 Task: Add Fody Maple BBQ Sauce to the cart.
Action: Mouse moved to (226, 111)
Screenshot: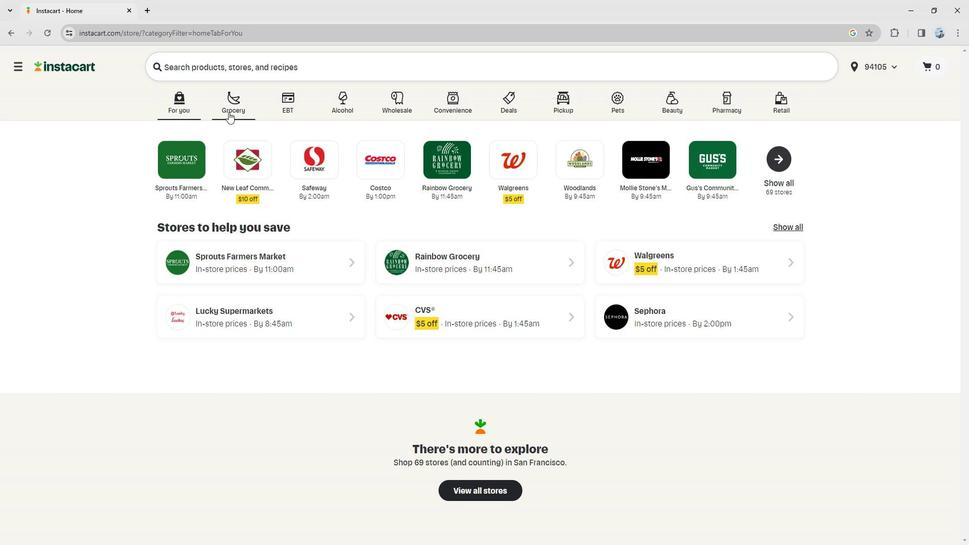 
Action: Mouse pressed left at (226, 111)
Screenshot: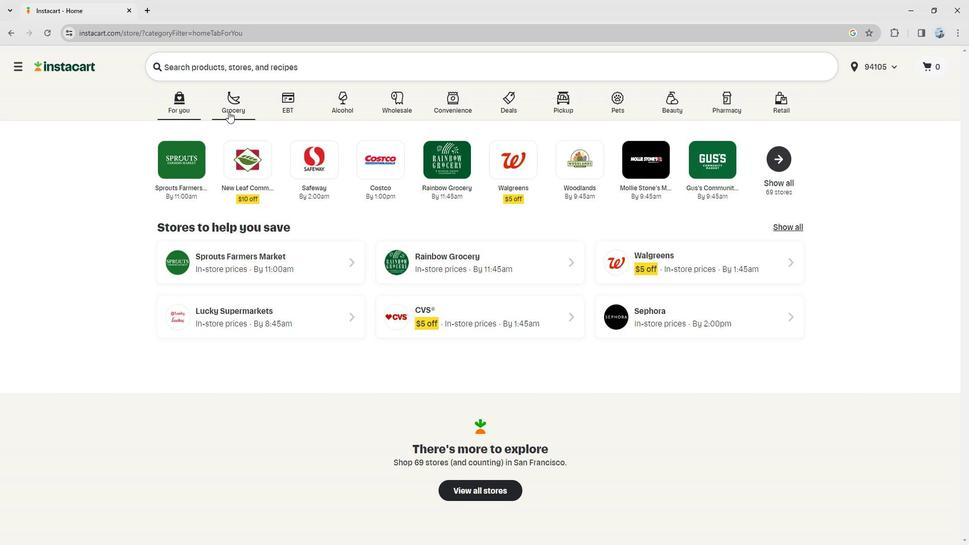 
Action: Mouse moved to (774, 163)
Screenshot: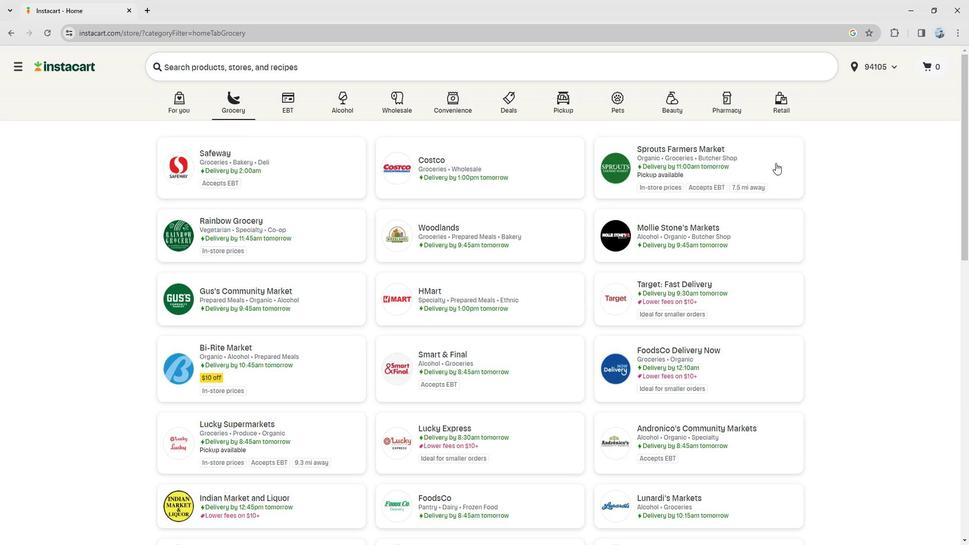 
Action: Mouse pressed left at (774, 163)
Screenshot: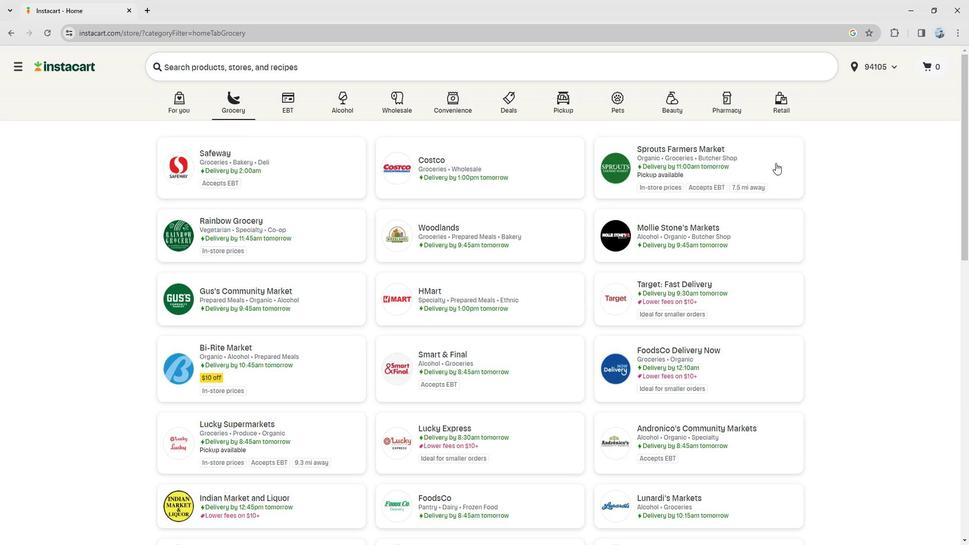 
Action: Mouse moved to (36, 317)
Screenshot: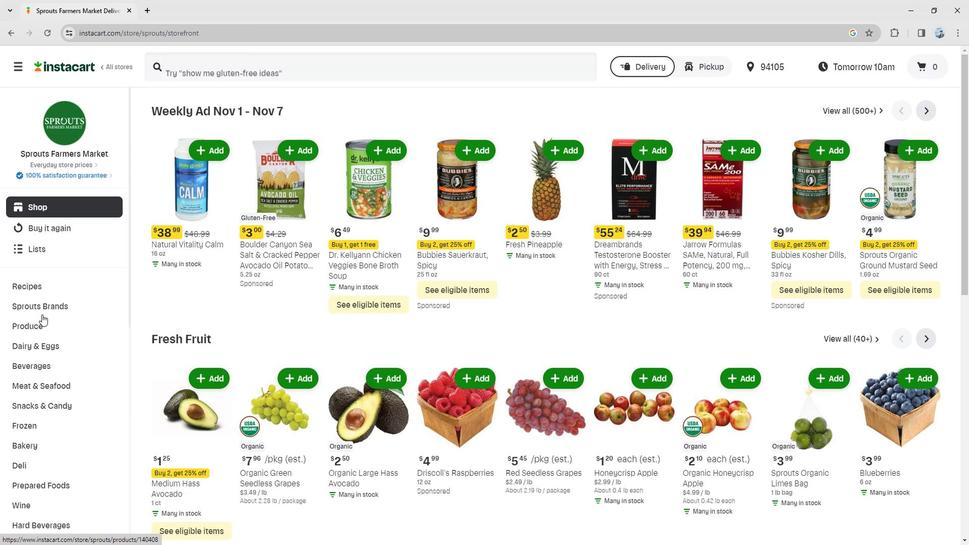 
Action: Mouse scrolled (36, 316) with delta (0, 0)
Screenshot: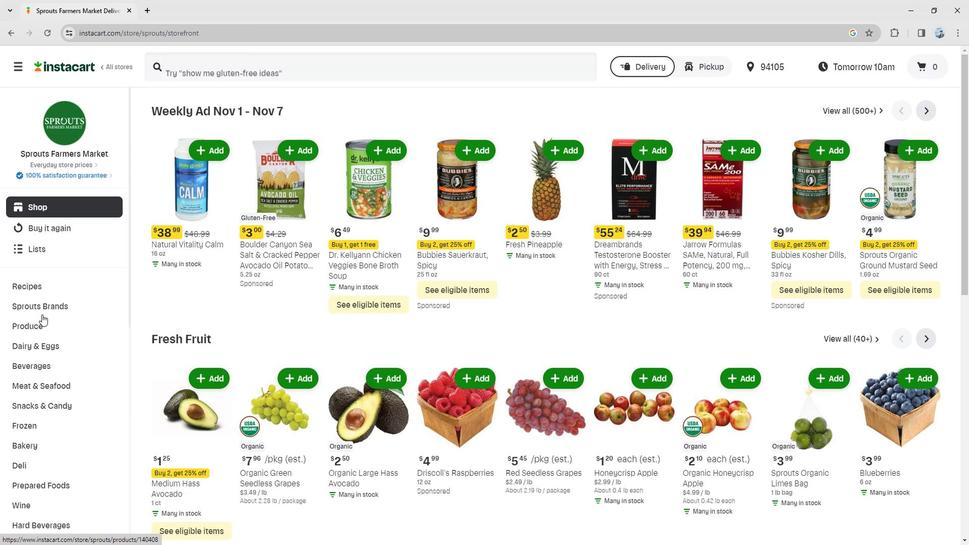 
Action: Mouse moved to (31, 320)
Screenshot: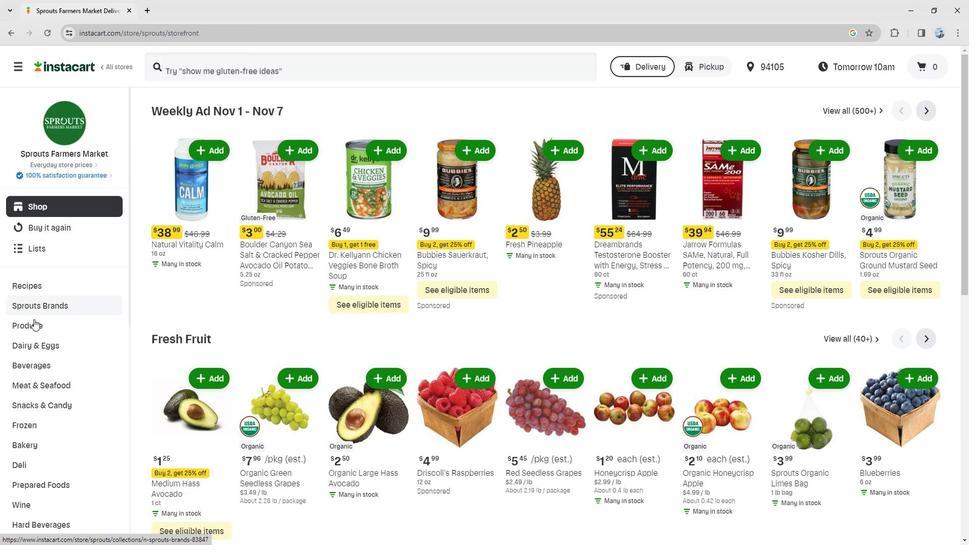 
Action: Mouse scrolled (31, 320) with delta (0, 0)
Screenshot: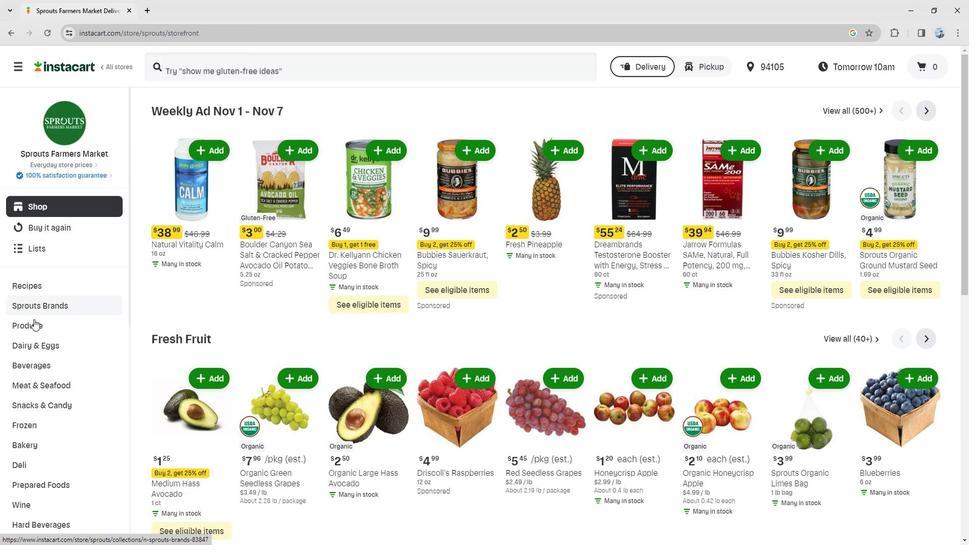 
Action: Mouse scrolled (31, 320) with delta (0, 0)
Screenshot: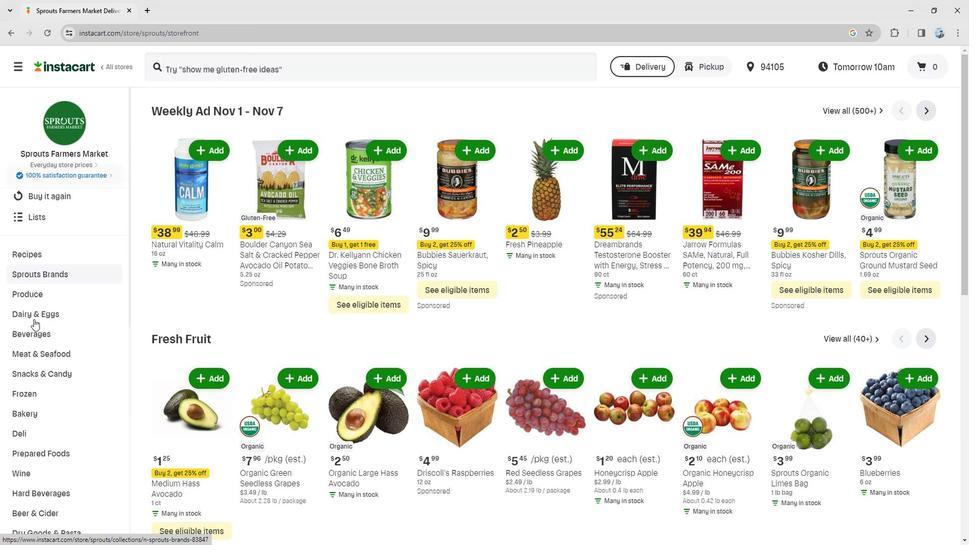 
Action: Mouse scrolled (31, 320) with delta (0, 0)
Screenshot: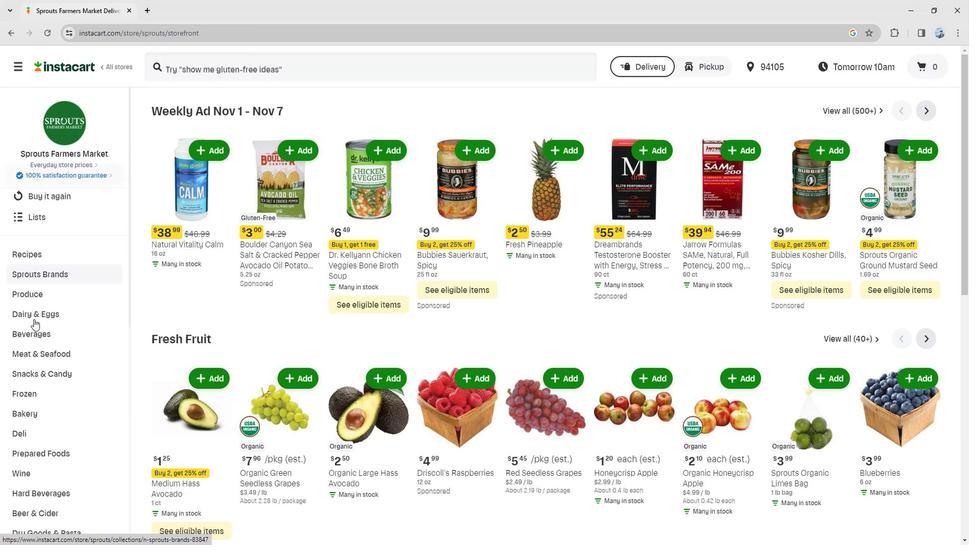 
Action: Mouse scrolled (31, 320) with delta (0, 0)
Screenshot: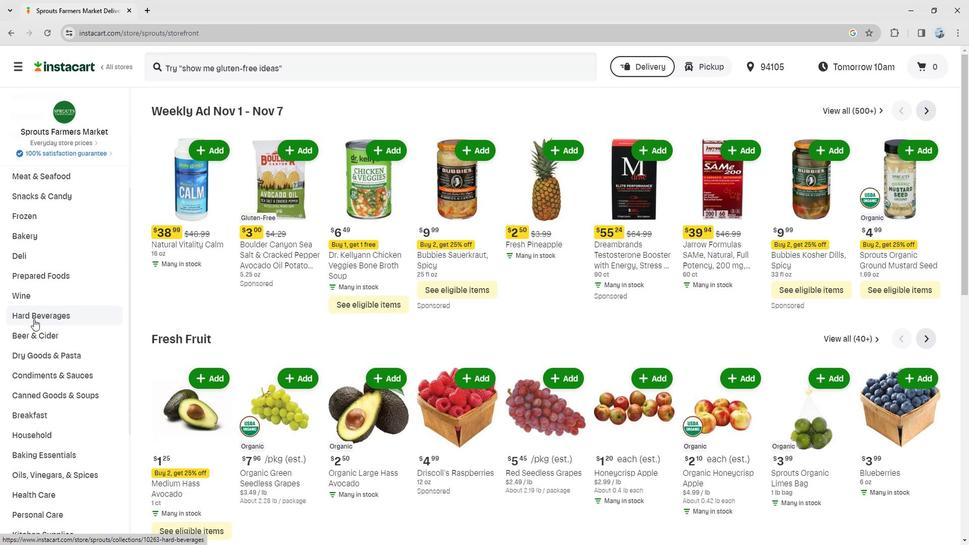 
Action: Mouse moved to (34, 374)
Screenshot: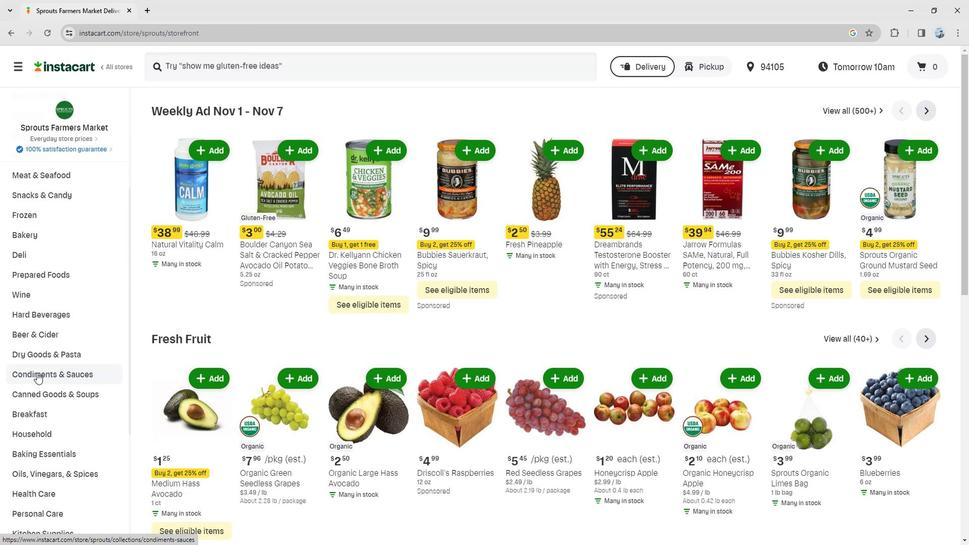 
Action: Mouse pressed left at (34, 374)
Screenshot: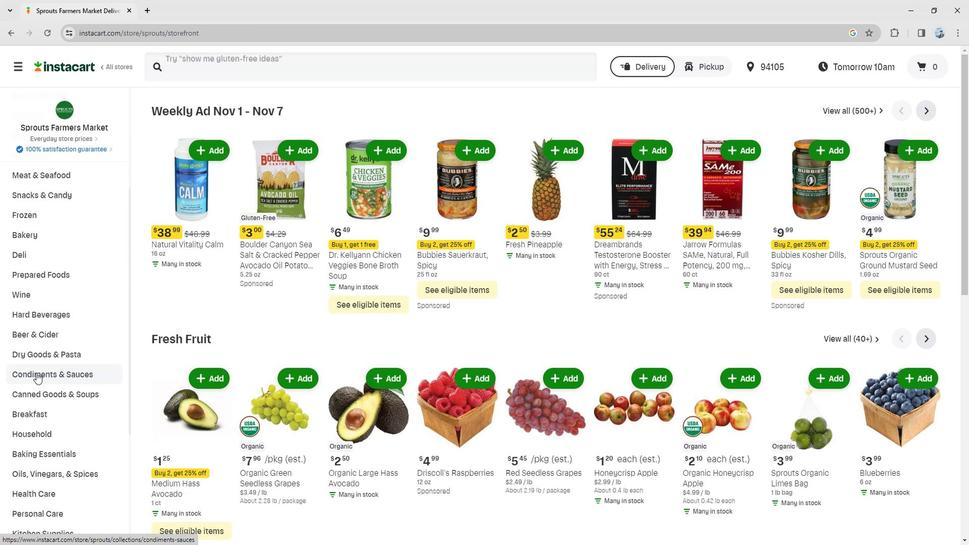 
Action: Mouse scrolled (34, 373) with delta (0, 0)
Screenshot: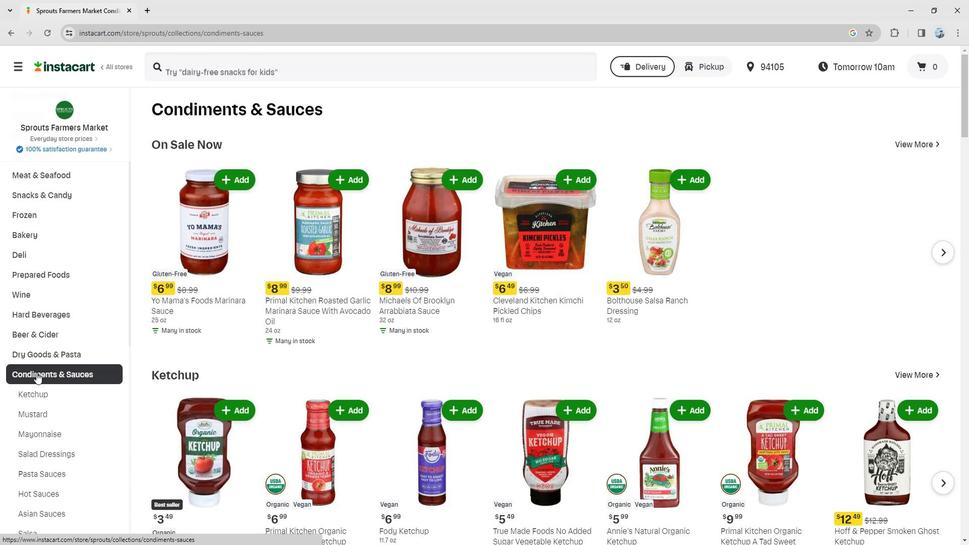 
Action: Mouse scrolled (34, 373) with delta (0, 0)
Screenshot: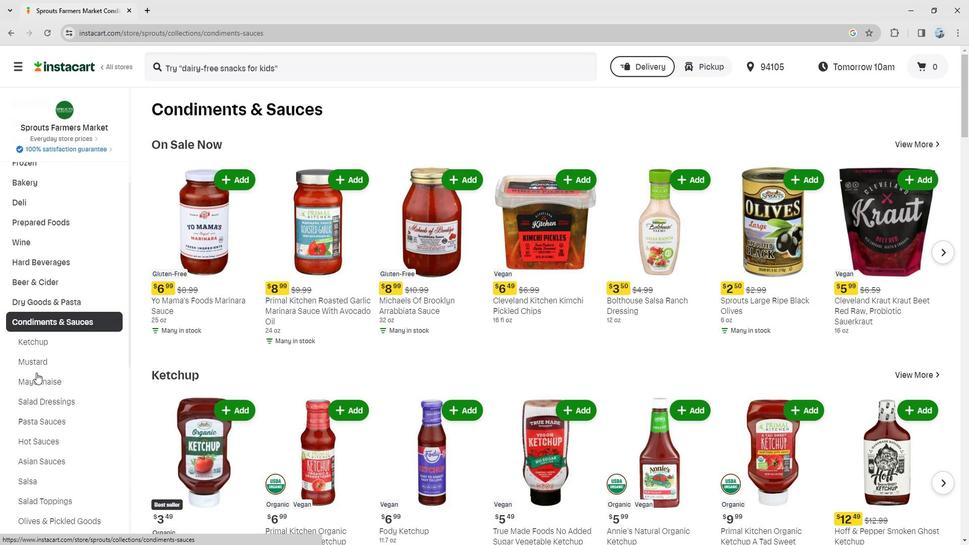 
Action: Mouse scrolled (34, 373) with delta (0, 0)
Screenshot: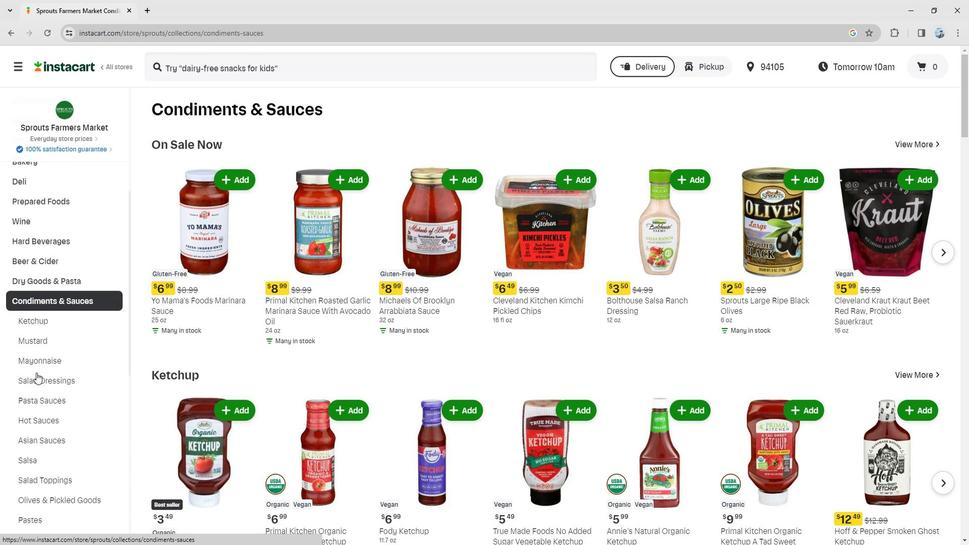 
Action: Mouse scrolled (34, 373) with delta (0, 0)
Screenshot: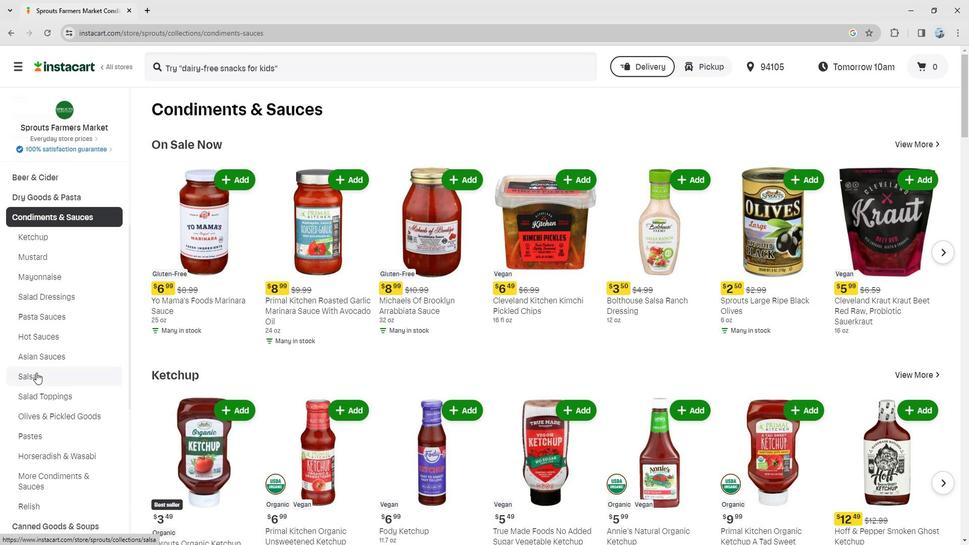 
Action: Mouse moved to (45, 428)
Screenshot: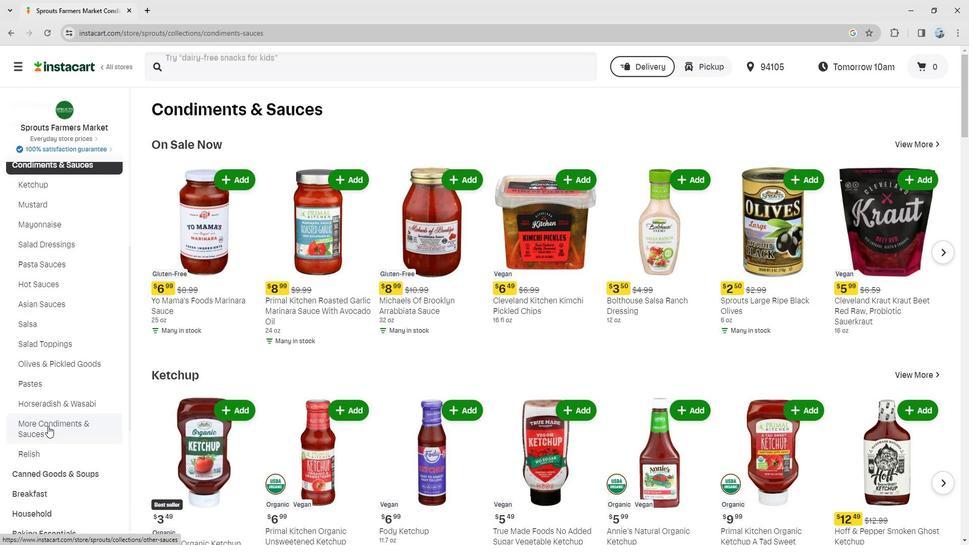 
Action: Mouse pressed left at (45, 428)
Screenshot: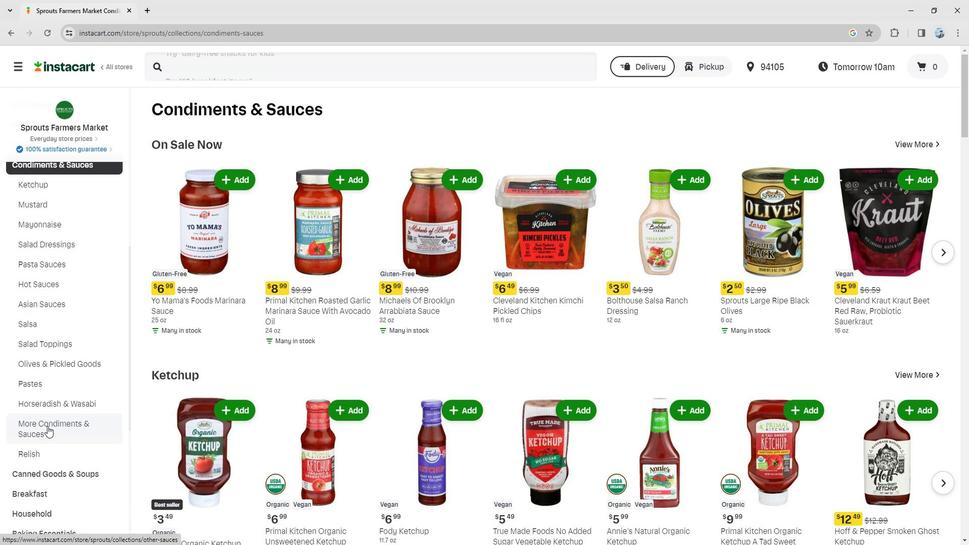 
Action: Mouse moved to (209, 71)
Screenshot: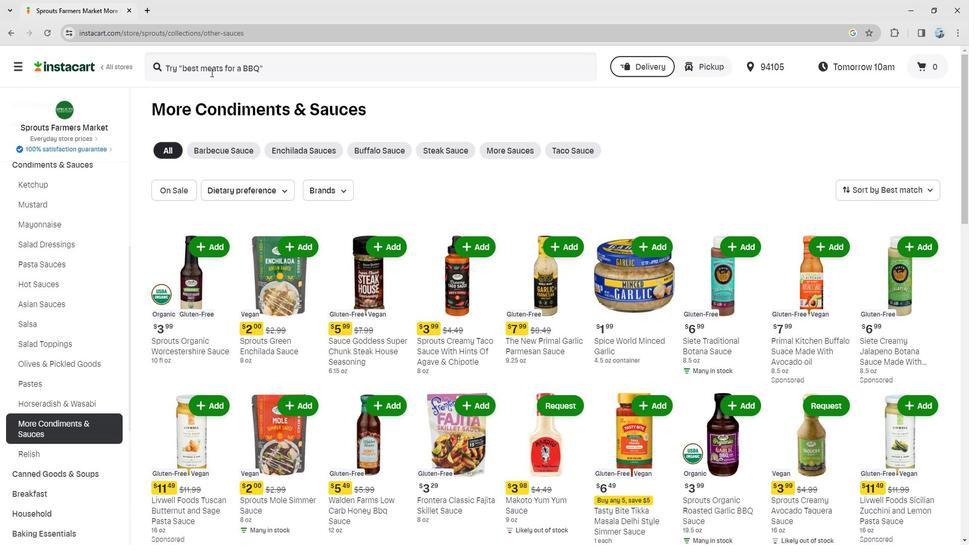 
Action: Mouse pressed left at (209, 71)
Screenshot: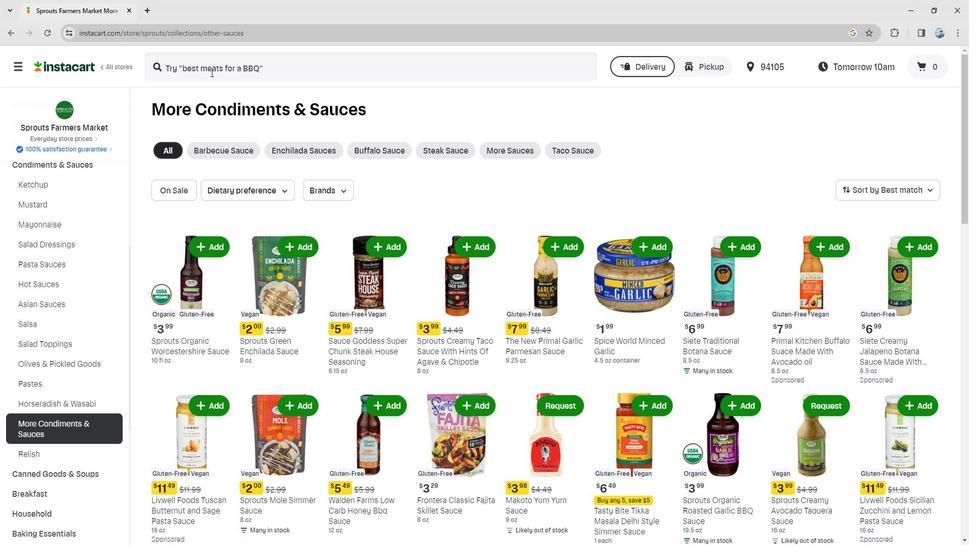
Action: Key pressed <Key.shift>Fody<Key.space><Key.shift>Maple<Key.space><Key.shift>BB<Key.shift>Q<Key.space><Key.shift>Sauce<Key.enter>
Screenshot: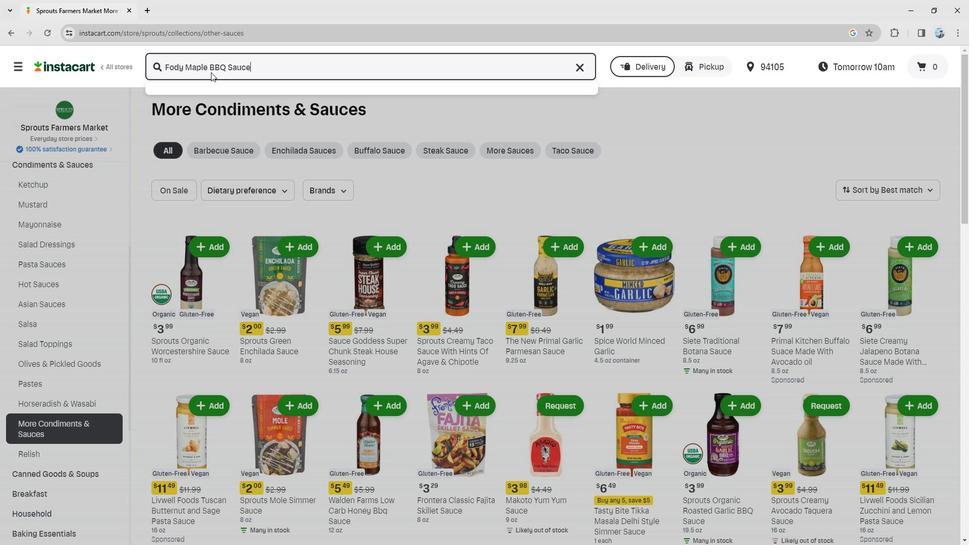 
Action: Mouse moved to (406, 163)
Screenshot: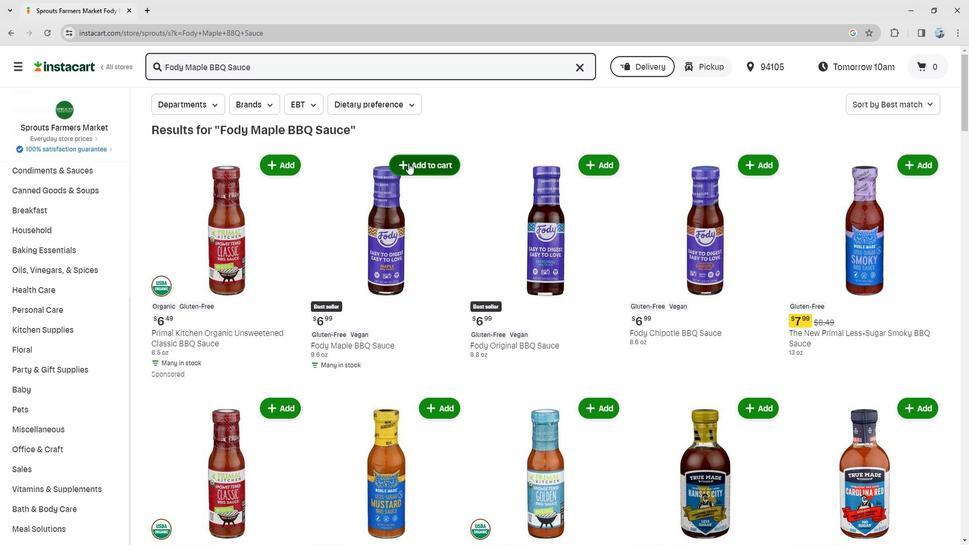 
Action: Mouse pressed left at (406, 163)
Screenshot: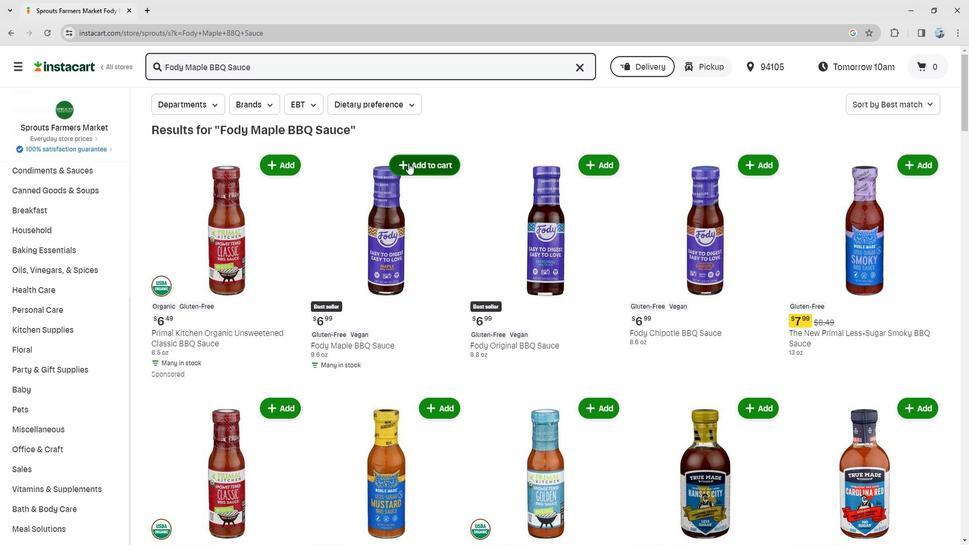 
Action: Mouse moved to (439, 228)
Screenshot: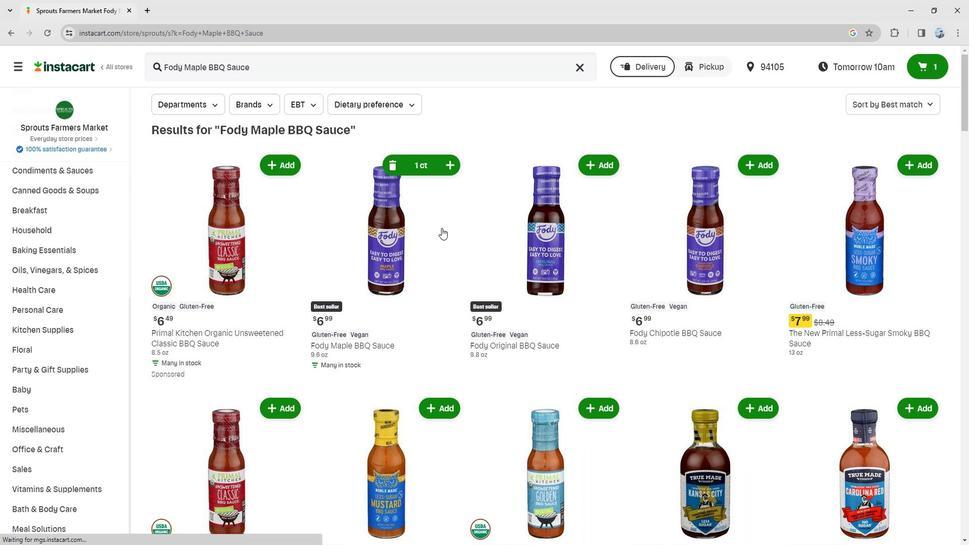 
